 Task: Hide the cookie banner from your booking page.
Action: Mouse moved to (1003, 333)
Screenshot: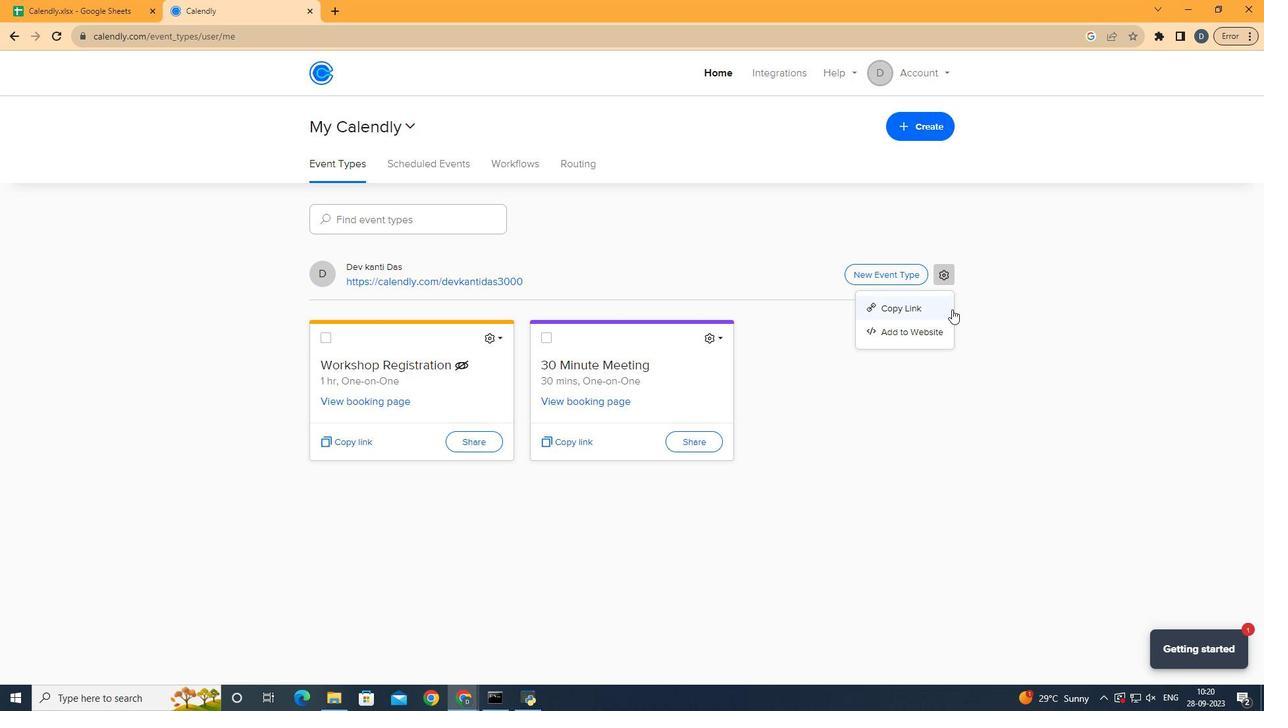 
Action: Mouse pressed left at (1003, 333)
Screenshot: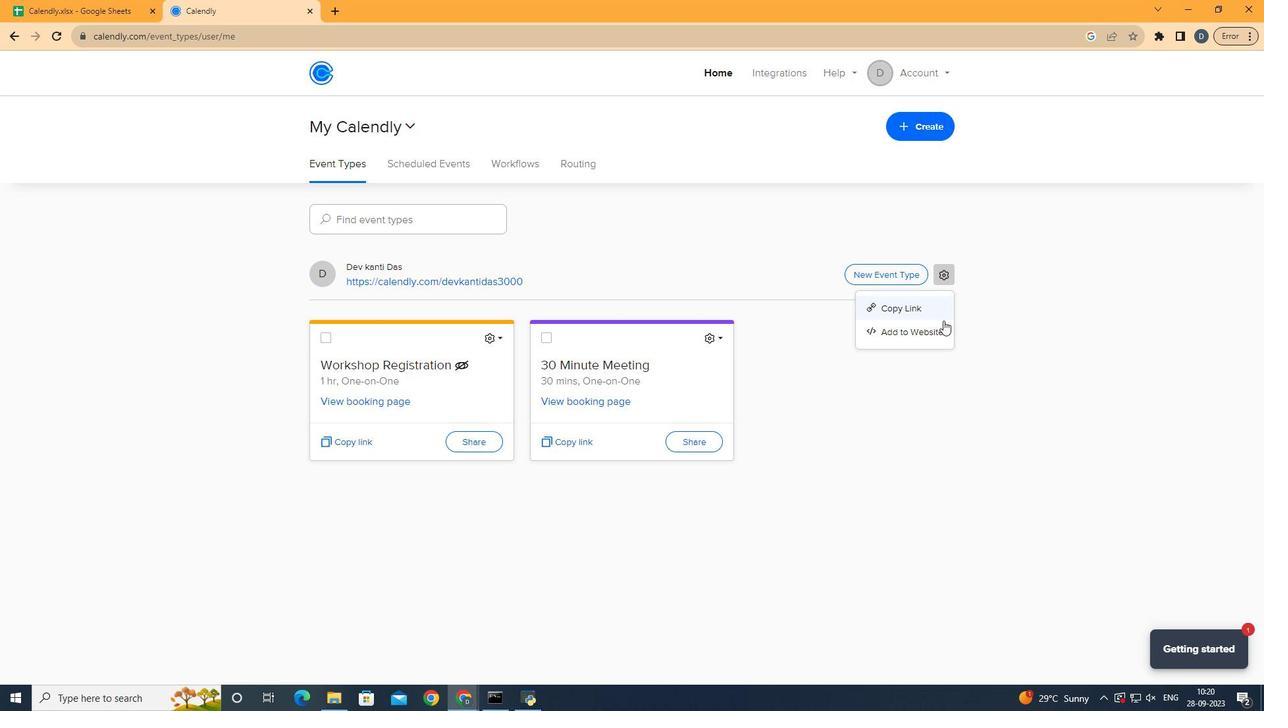 
Action: Mouse moved to (994, 390)
Screenshot: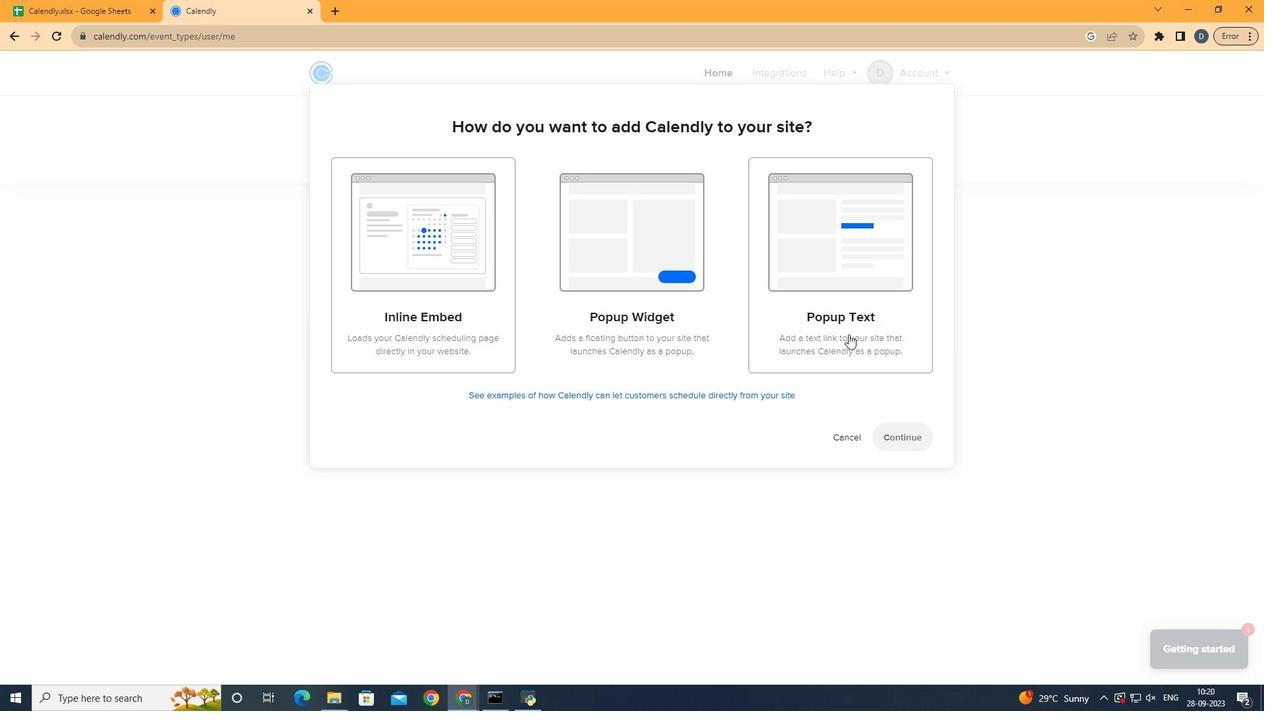 
Action: Mouse pressed left at (994, 390)
Screenshot: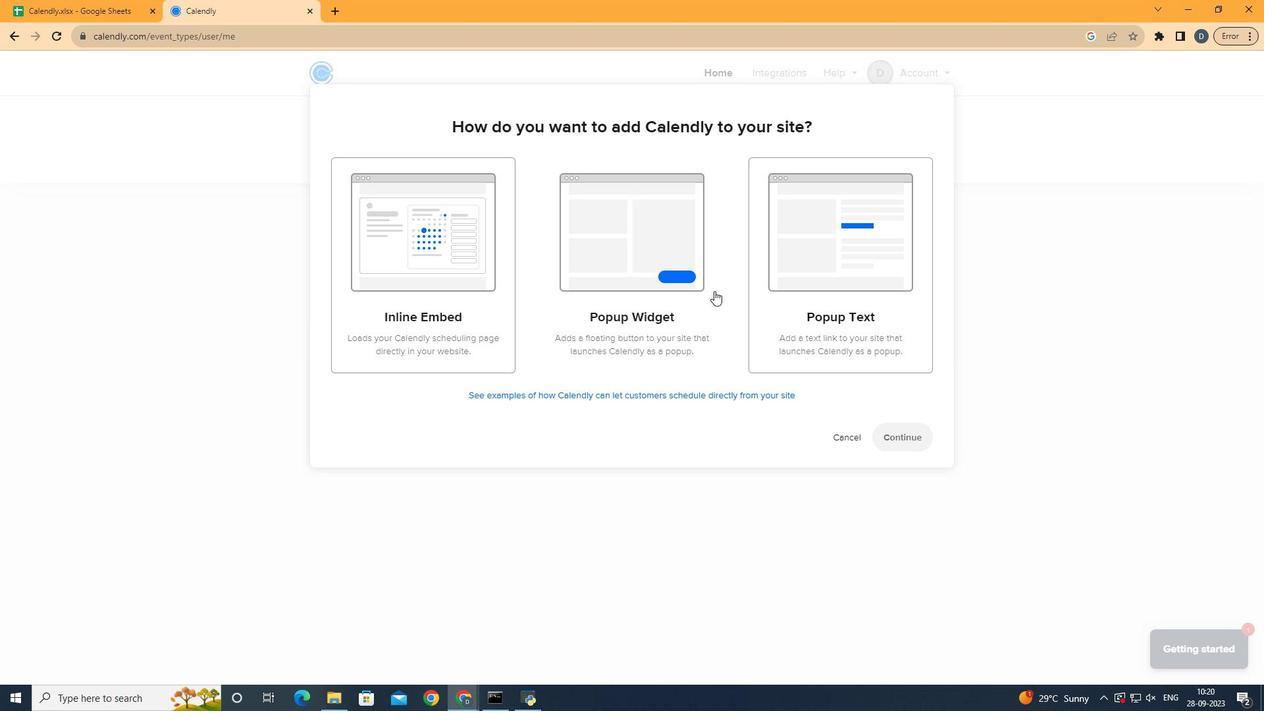 
Action: Mouse moved to (452, 307)
Screenshot: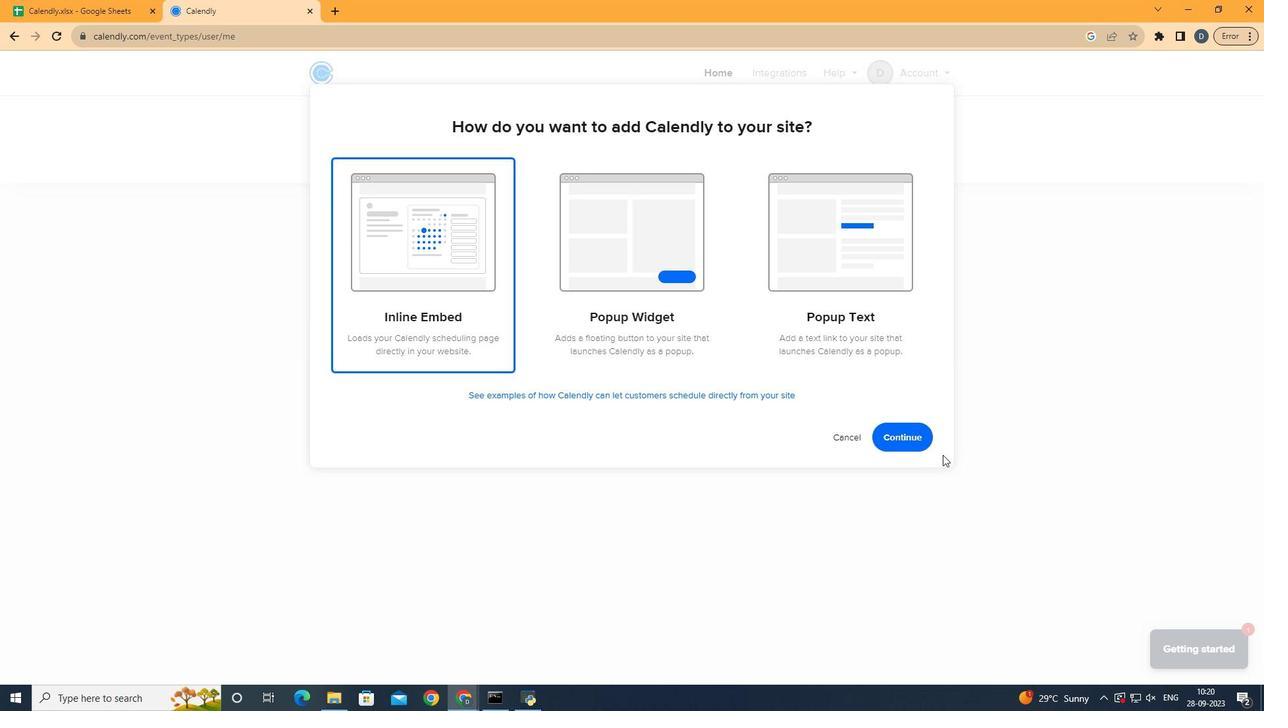 
Action: Mouse pressed left at (452, 307)
Screenshot: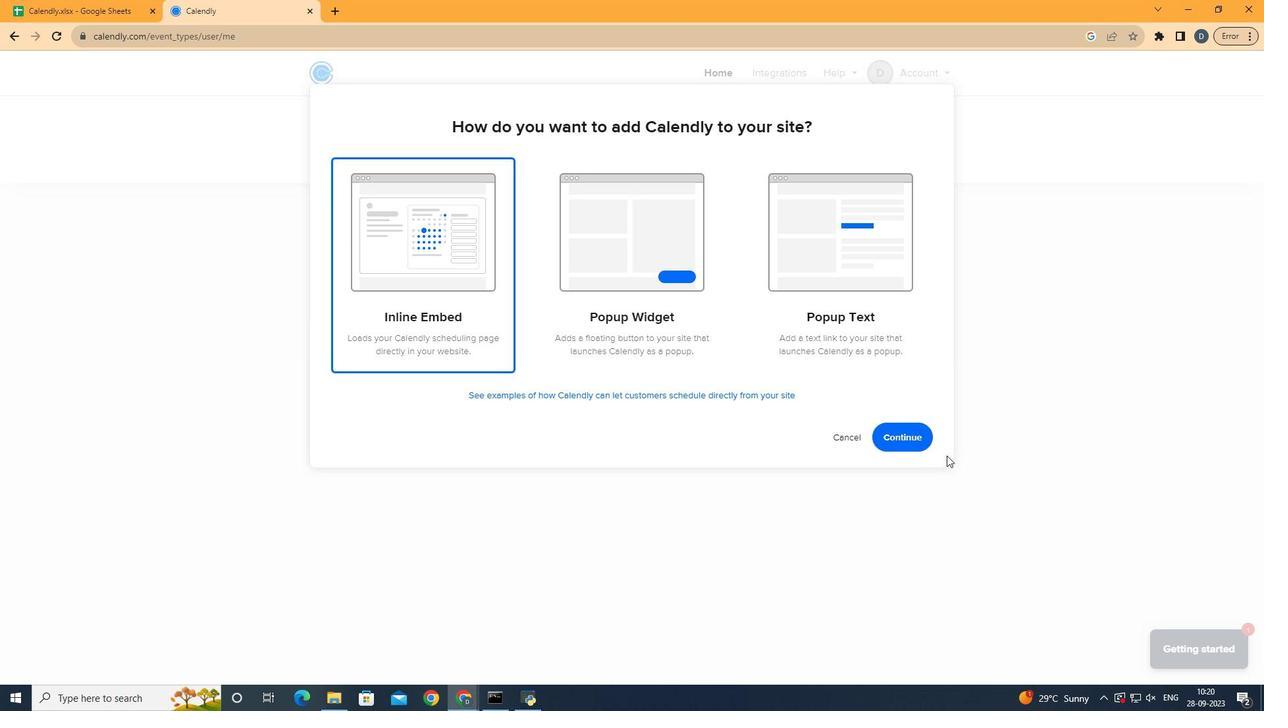 
Action: Mouse moved to (983, 501)
Screenshot: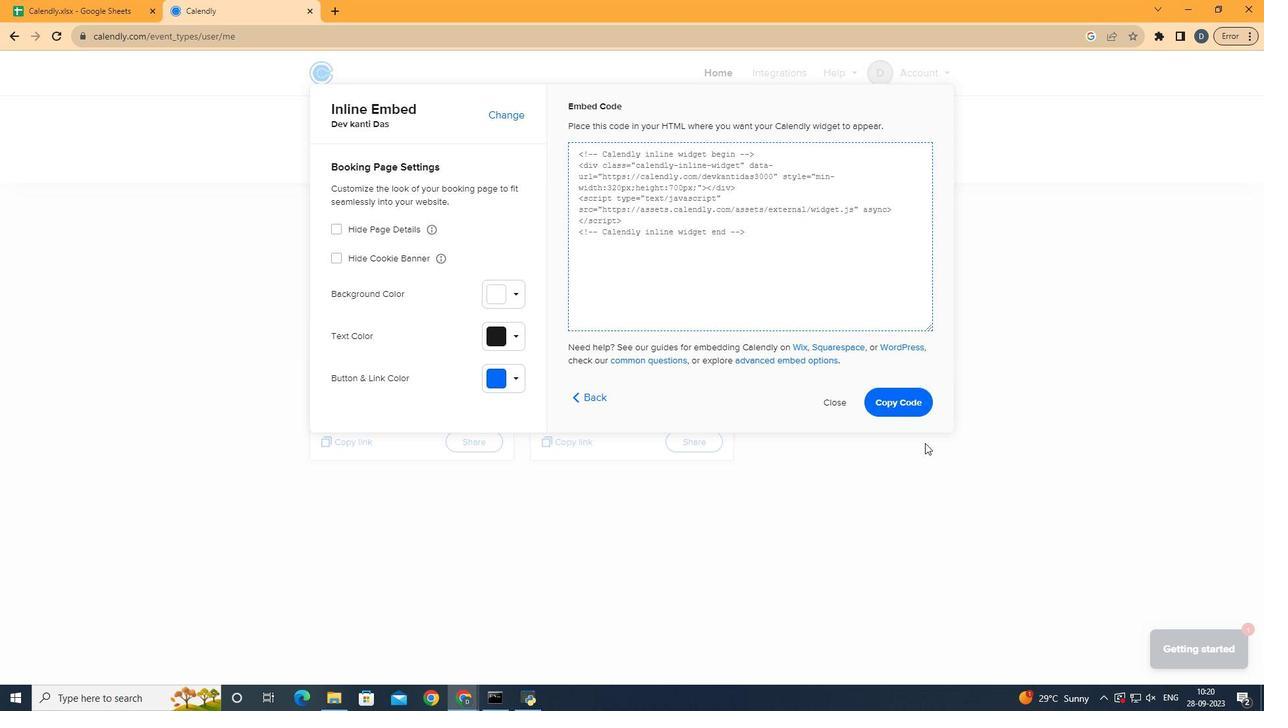 
Action: Mouse pressed left at (983, 501)
Screenshot: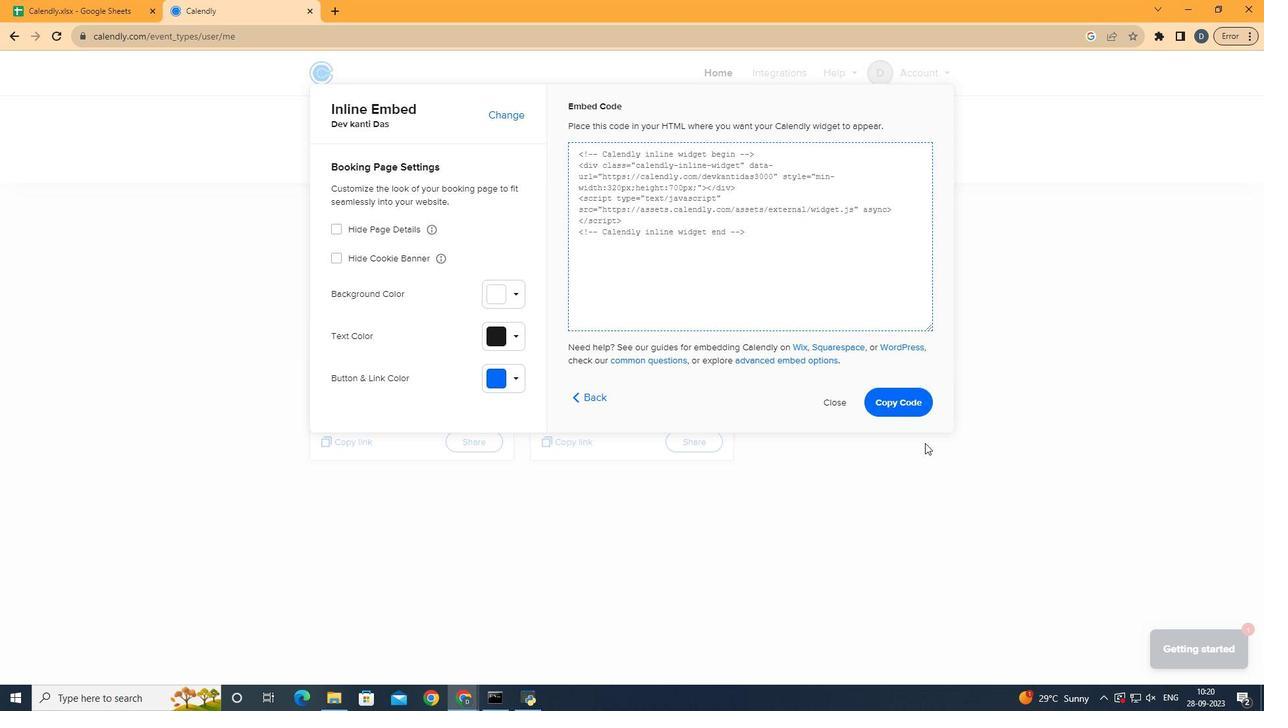 
Action: Mouse moved to (414, 321)
Screenshot: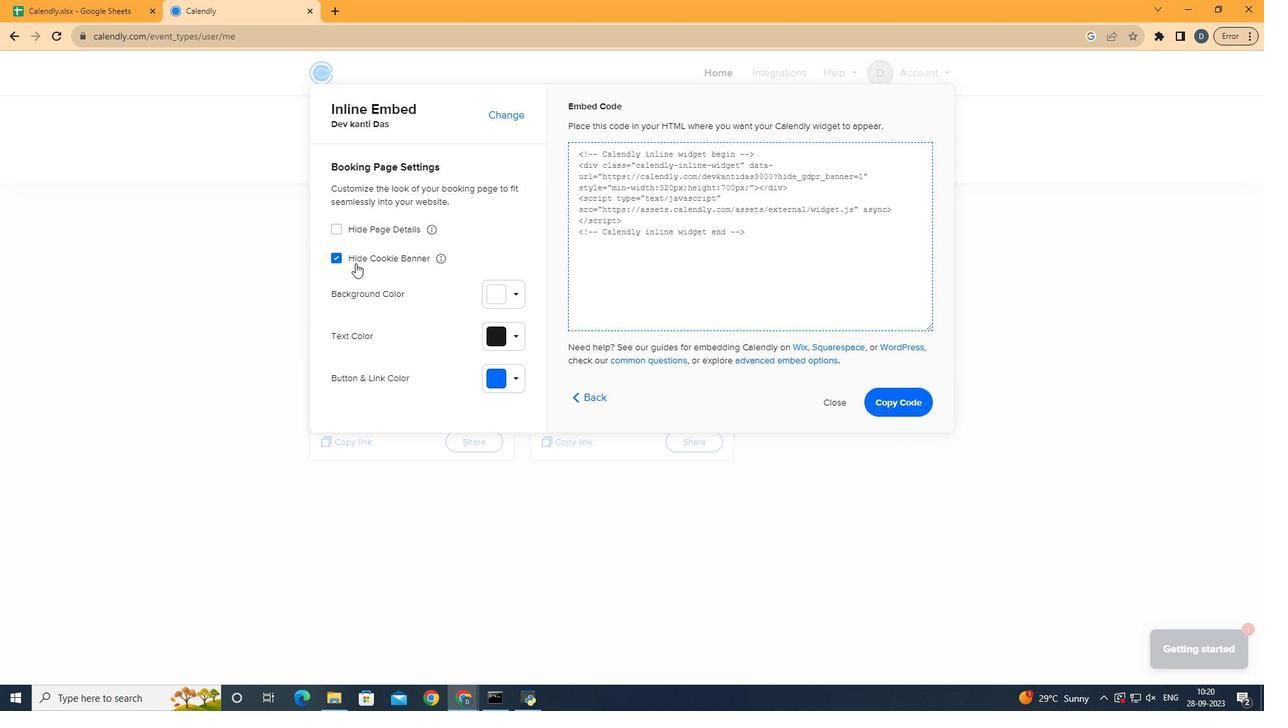
Action: Mouse pressed left at (414, 321)
Screenshot: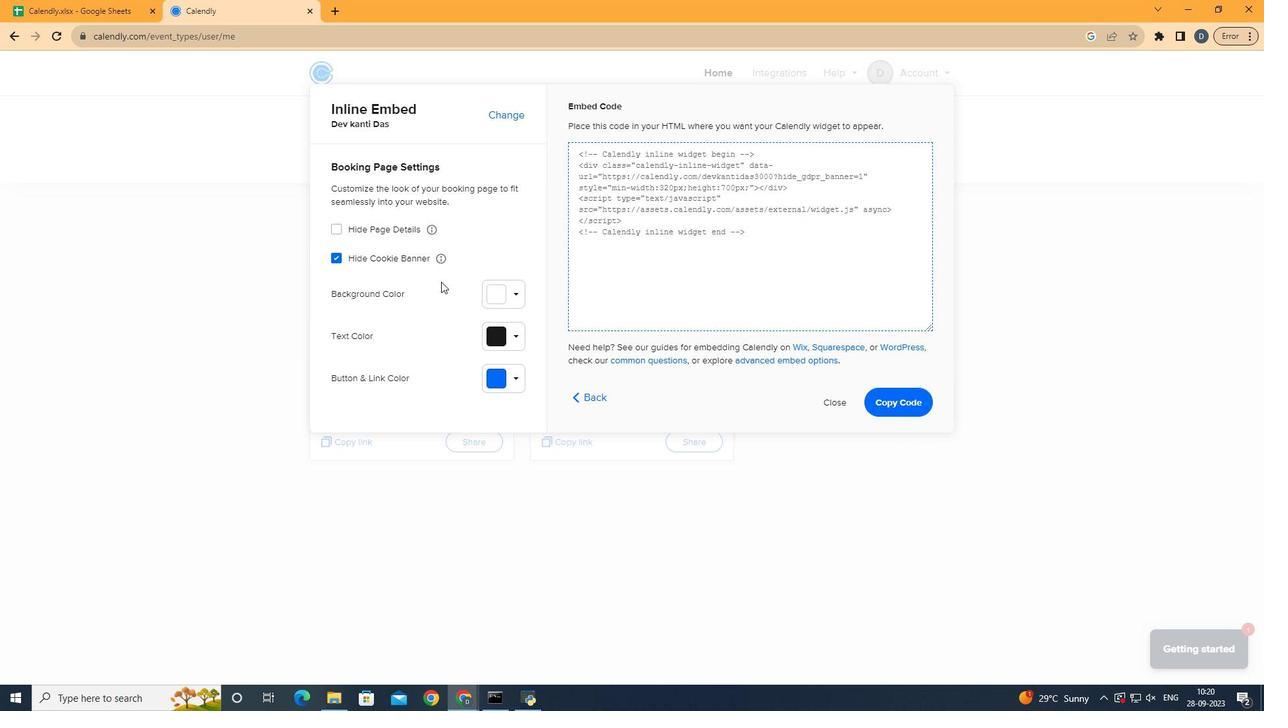 
Action: Mouse moved to (743, 442)
Screenshot: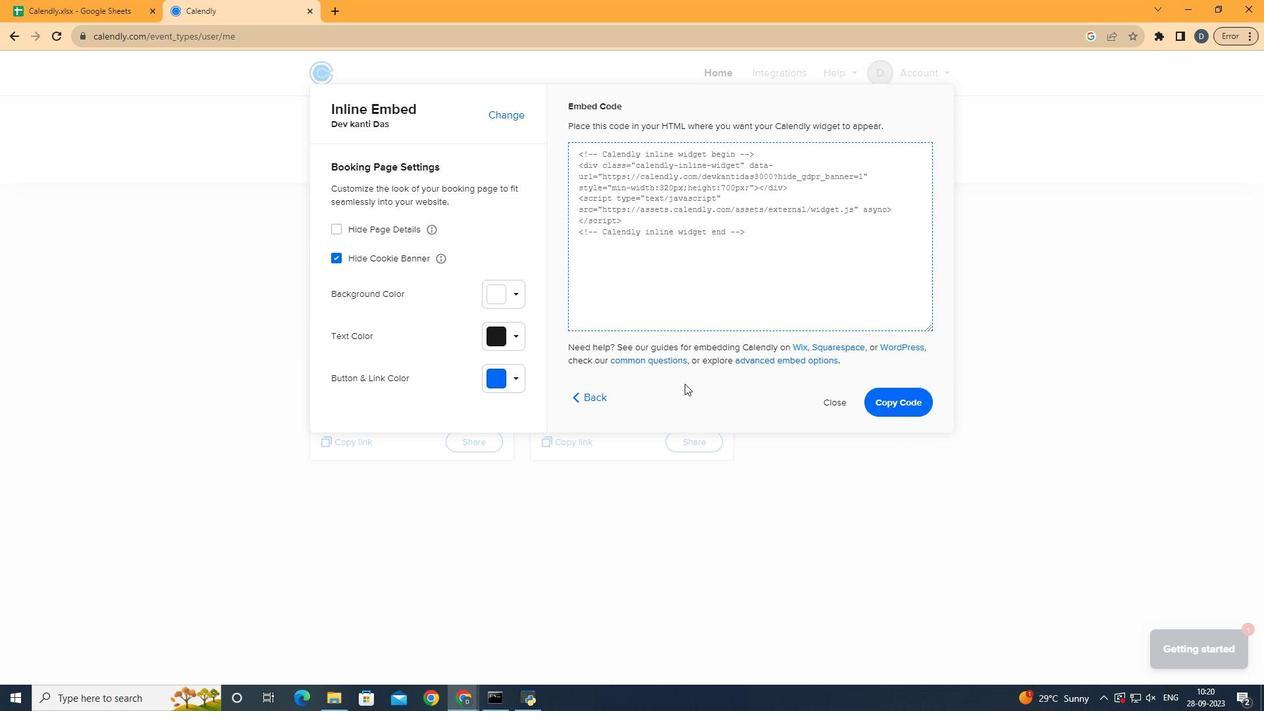 
